 Task: In the Company fuji-tv.co.jp, schedule a meeting with title: 'Collaborative Discussion', Select date: '13 September, 2023', select start time: 12:00:PM. Add location in person New York with meeting description: Kindly join this meeting to understand Product Demo and Service Presentation. Add attendees from company's contact and save.. Logged in from softage.1@softage.net
Action: Mouse moved to (79, 48)
Screenshot: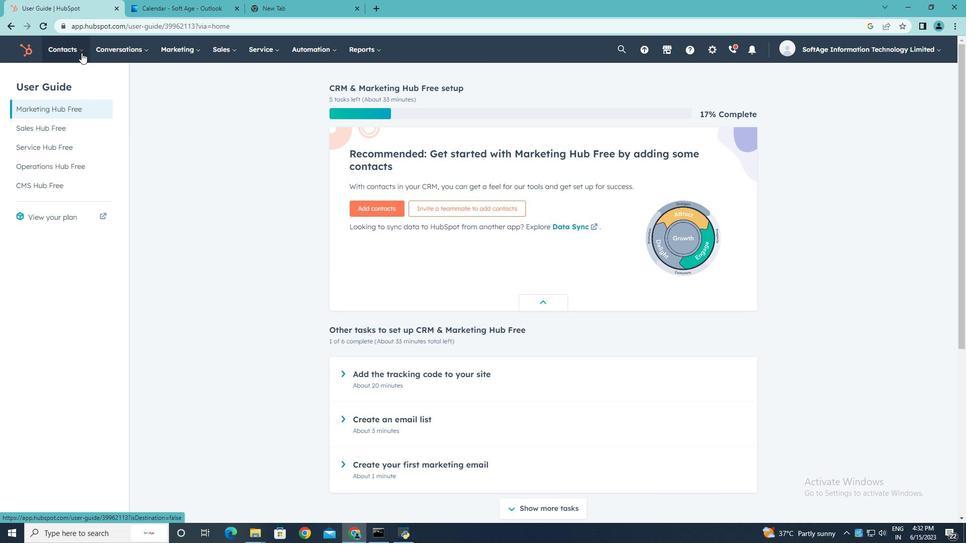 
Action: Mouse pressed left at (79, 48)
Screenshot: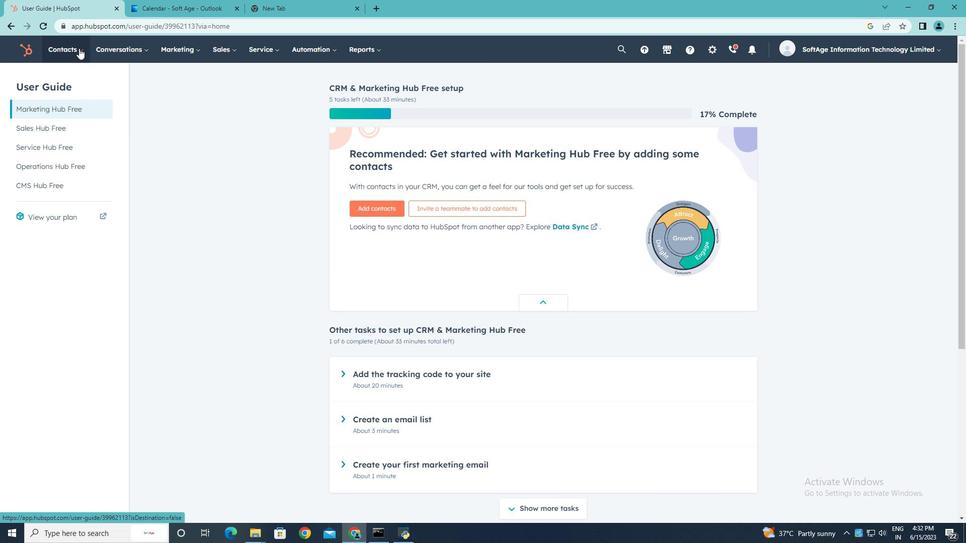 
Action: Mouse moved to (76, 96)
Screenshot: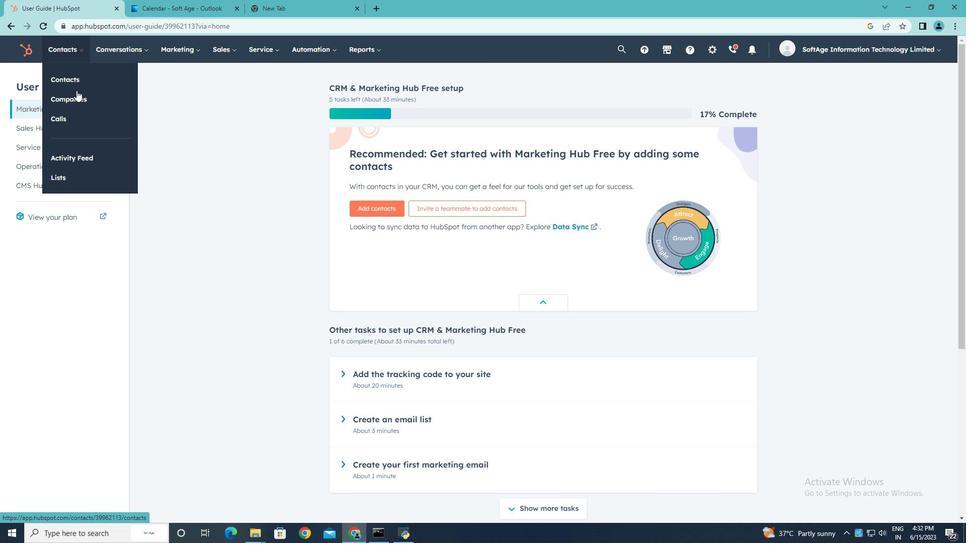 
Action: Mouse pressed left at (76, 96)
Screenshot: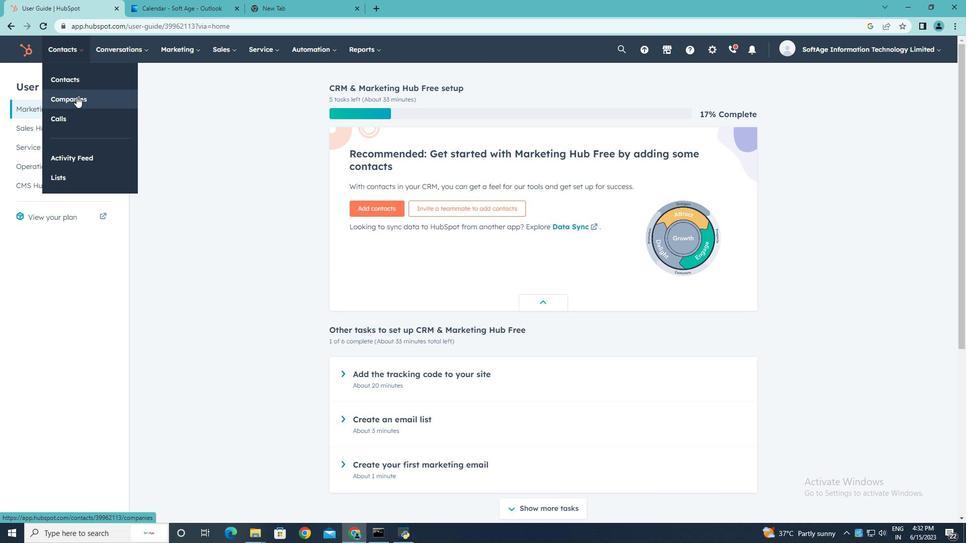 
Action: Mouse moved to (105, 162)
Screenshot: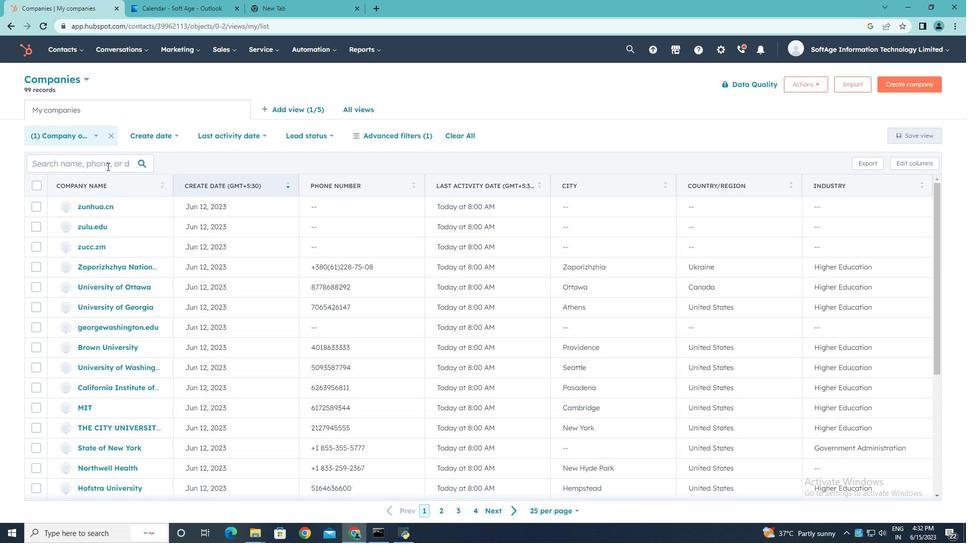 
Action: Mouse pressed left at (105, 162)
Screenshot: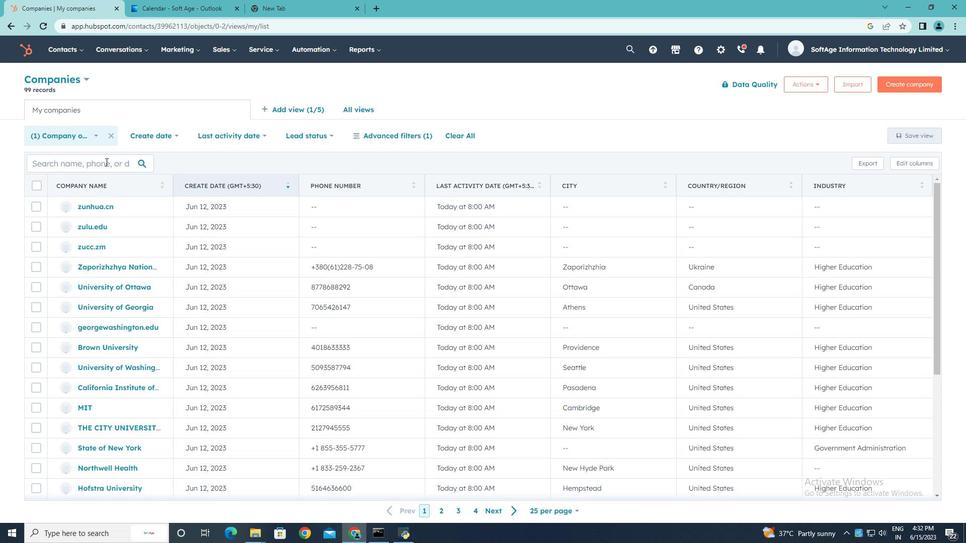 
Action: Key pressed fuji-tv.co.jp
Screenshot: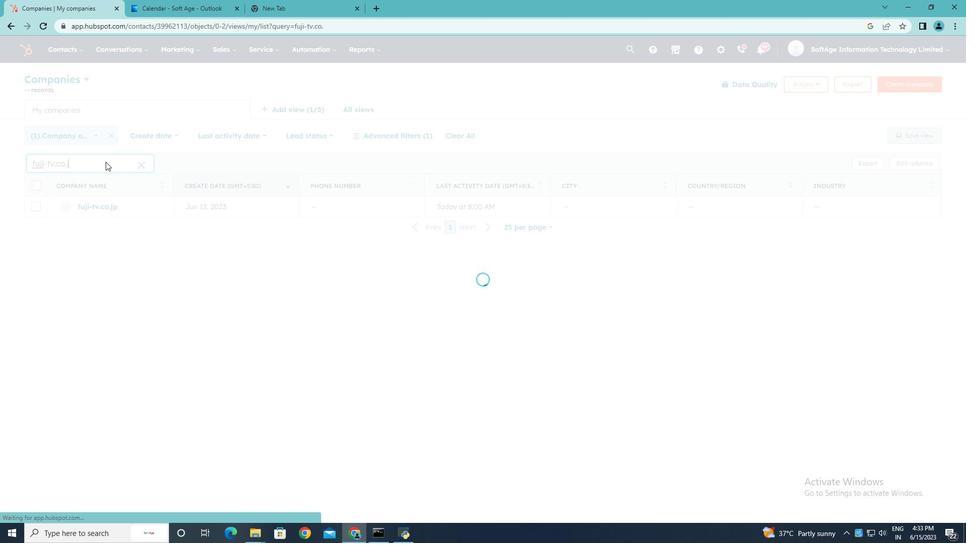 
Action: Mouse moved to (94, 206)
Screenshot: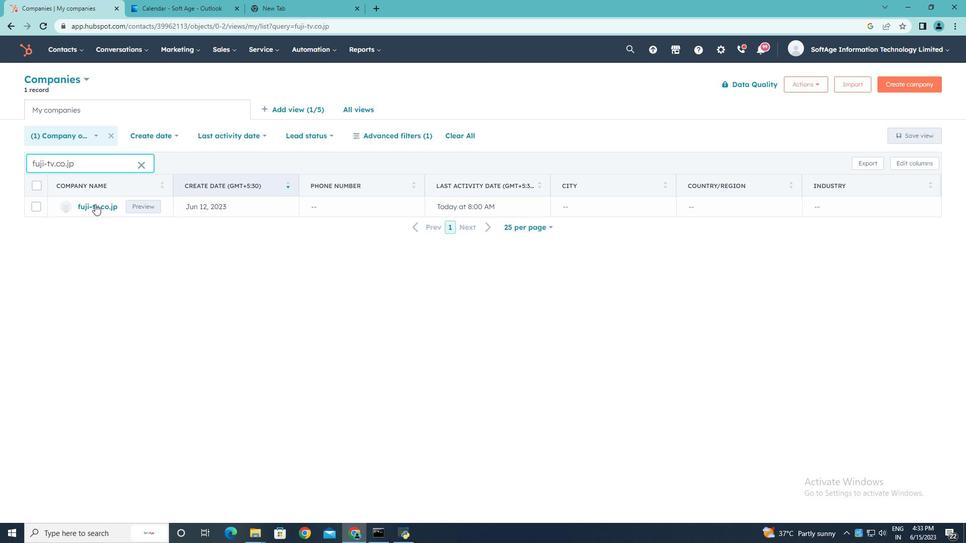 
Action: Mouse pressed left at (94, 206)
Screenshot: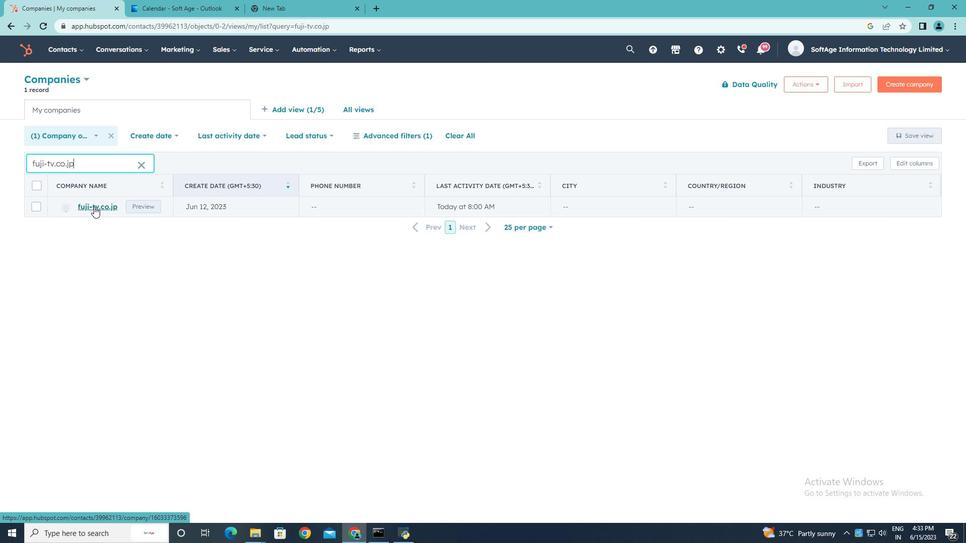 
Action: Mouse moved to (160, 161)
Screenshot: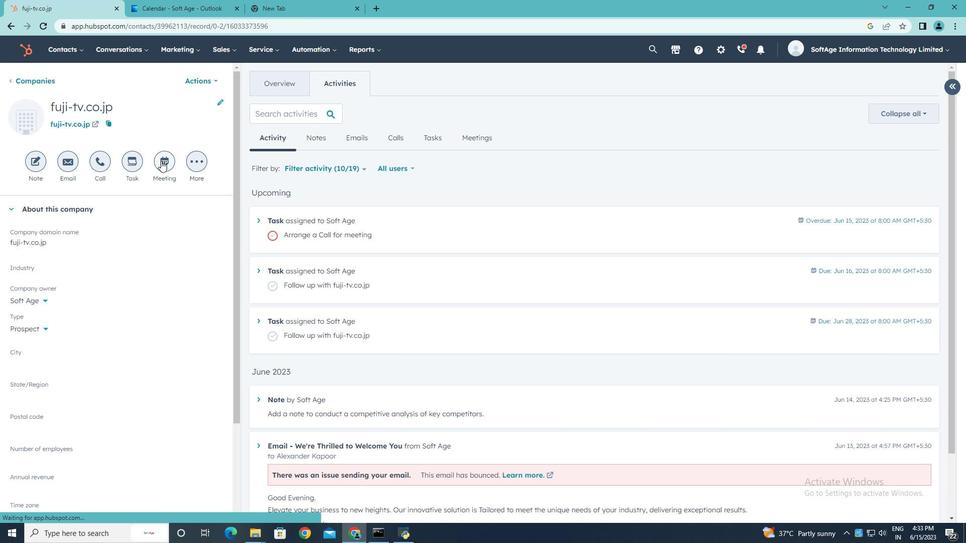
Action: Mouse pressed left at (160, 161)
Screenshot: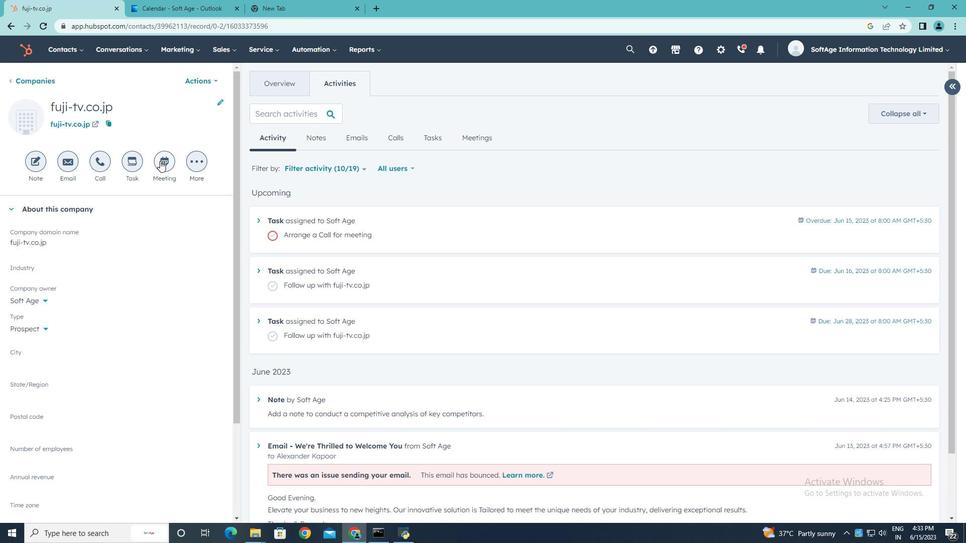 
Action: Mouse moved to (158, 162)
Screenshot: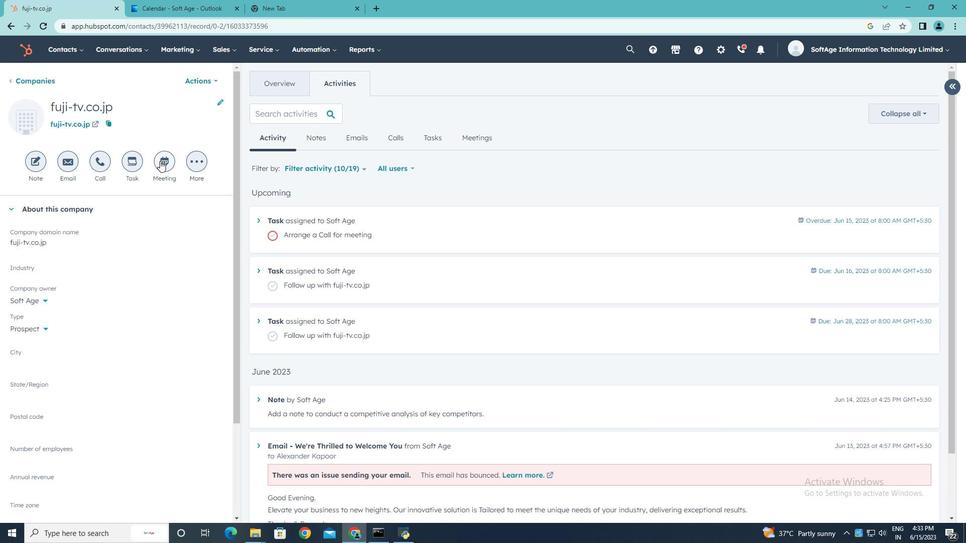 
Action: Key pressed <Key.shift>Collaborative<Key.space><Key.shift><Key.shift><Key.shift>Discussion.
Screenshot: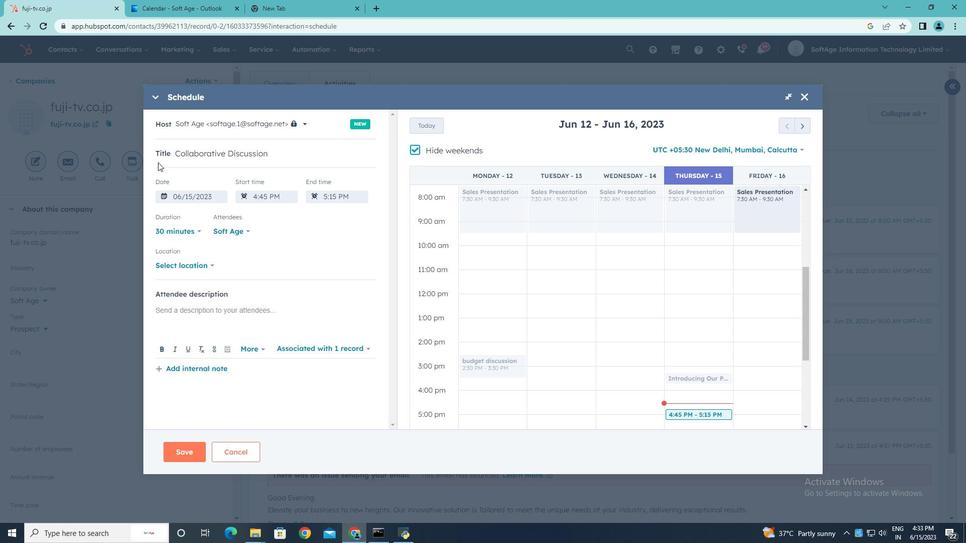 
Action: Mouse moved to (413, 151)
Screenshot: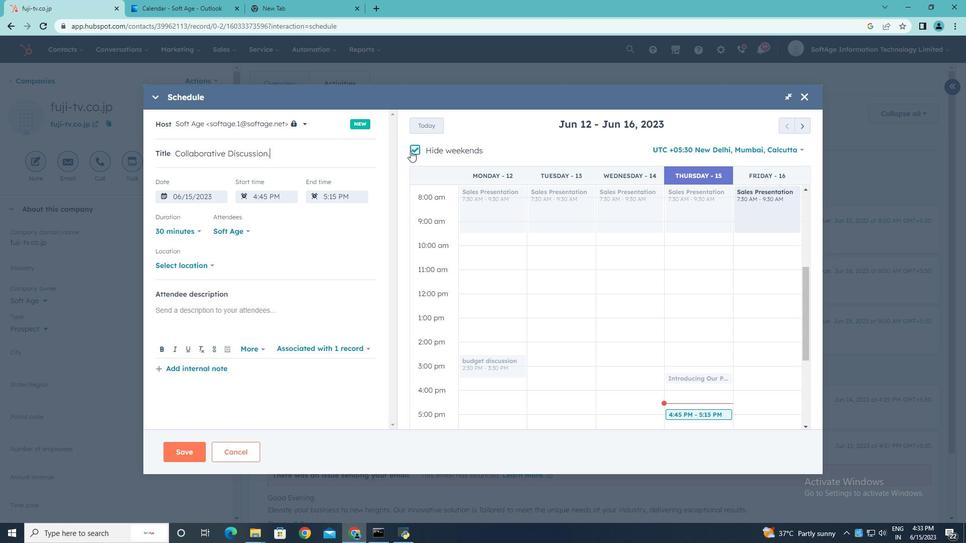 
Action: Mouse pressed left at (413, 151)
Screenshot: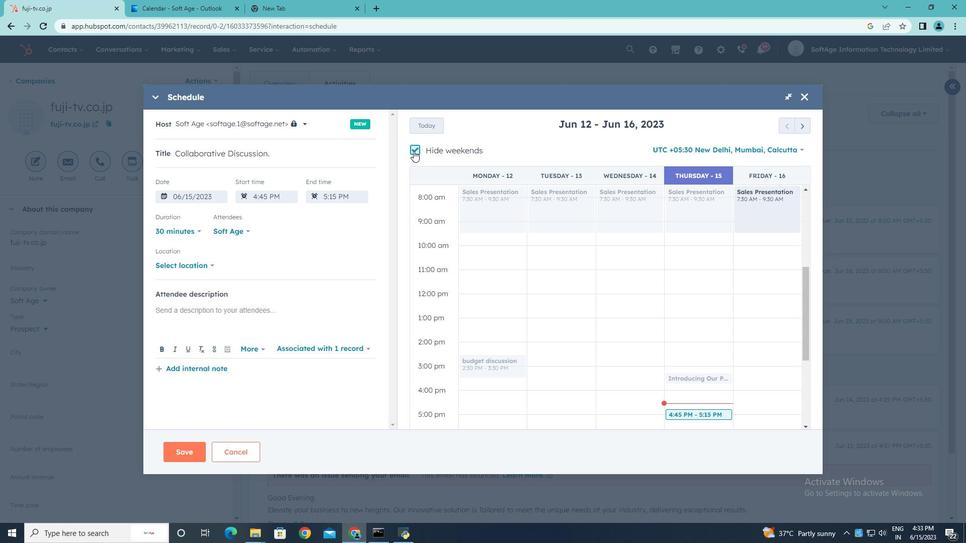 
Action: Mouse moved to (807, 125)
Screenshot: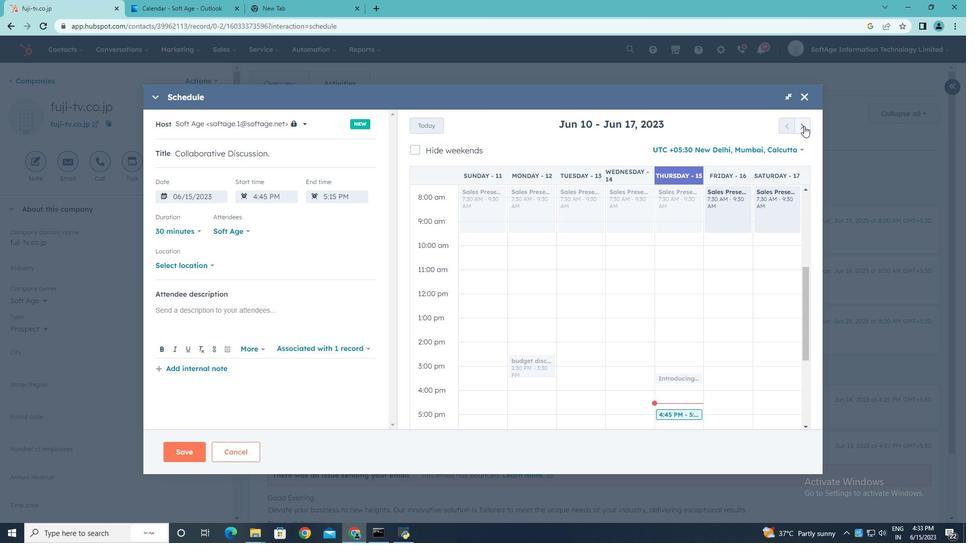 
Action: Mouse pressed left at (807, 125)
Screenshot: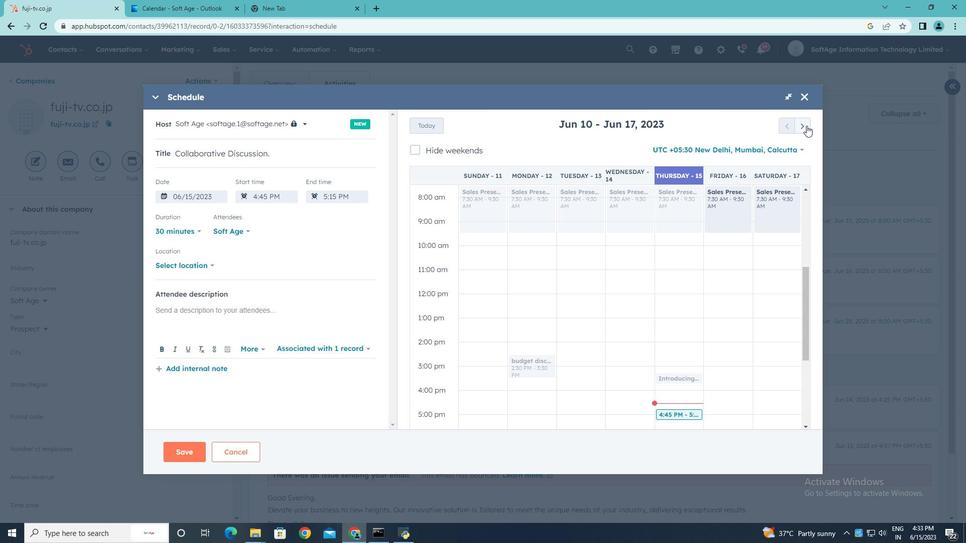 
Action: Mouse pressed left at (807, 125)
Screenshot: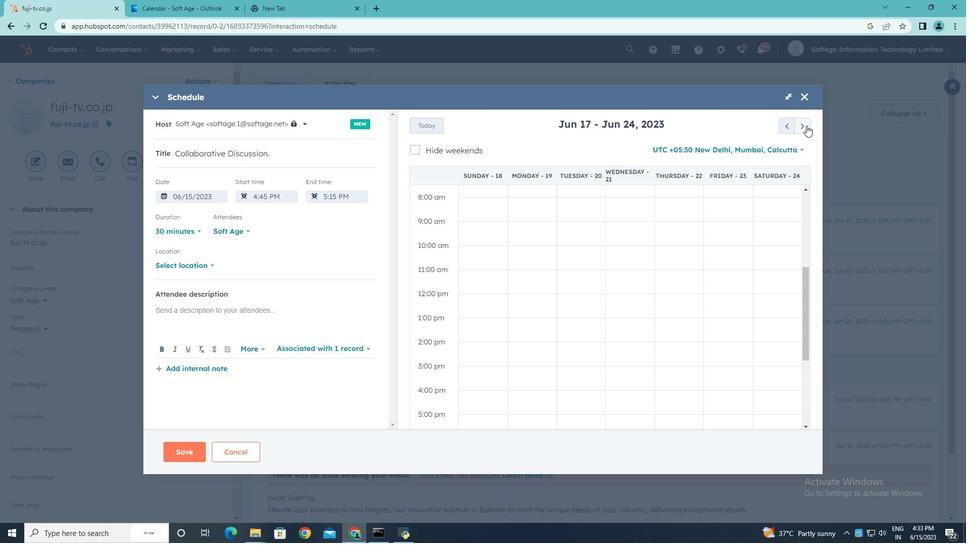 
Action: Mouse pressed left at (807, 125)
Screenshot: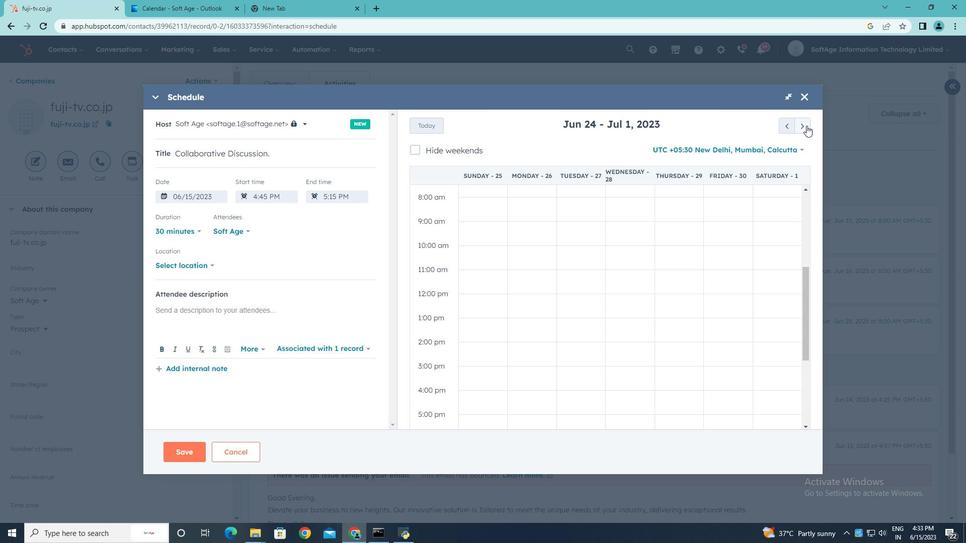 
Action: Mouse pressed left at (807, 125)
Screenshot: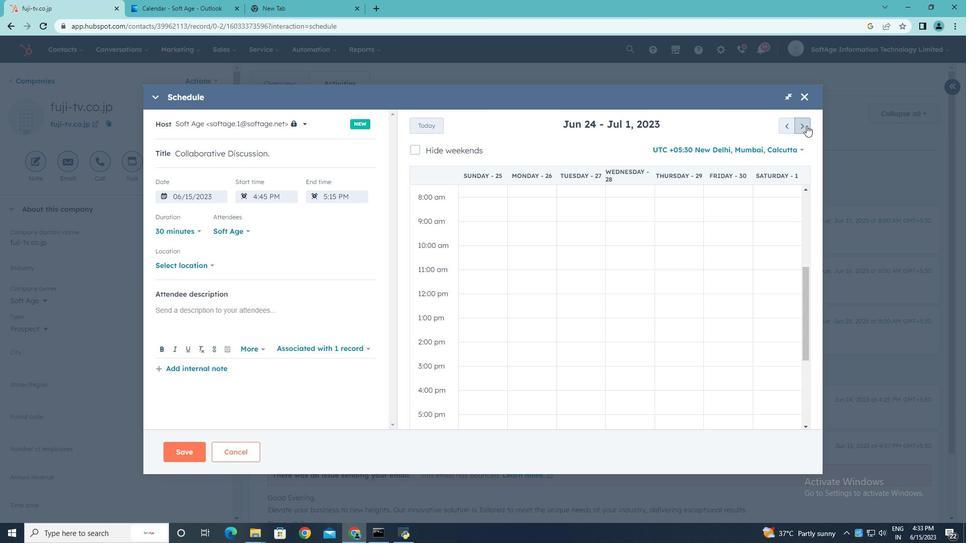 
Action: Mouse pressed left at (807, 125)
Screenshot: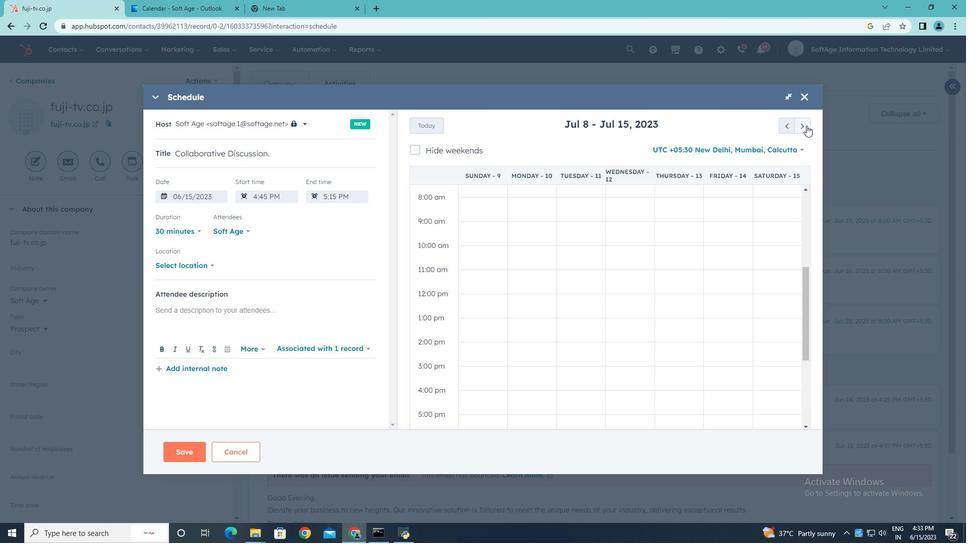 
Action: Mouse pressed left at (807, 125)
Screenshot: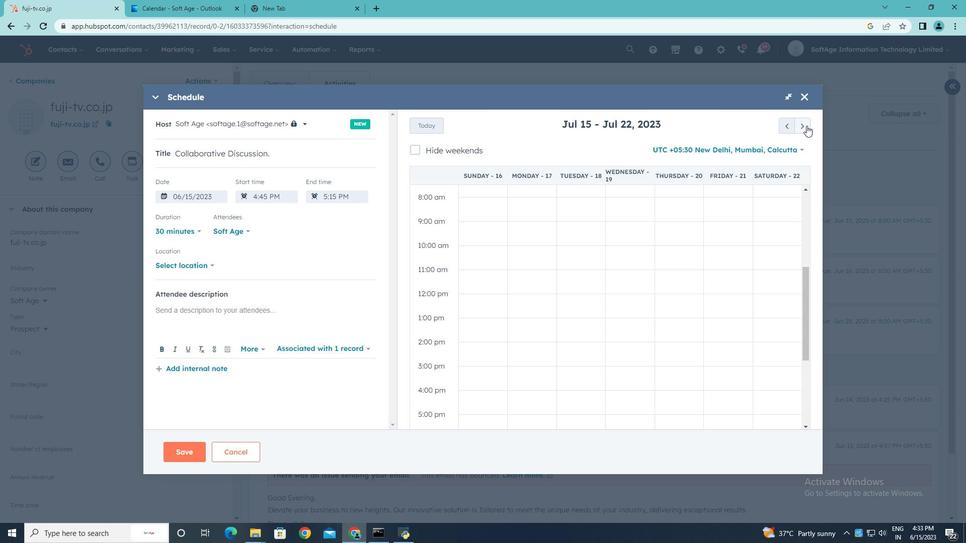 
Action: Mouse pressed left at (807, 125)
Screenshot: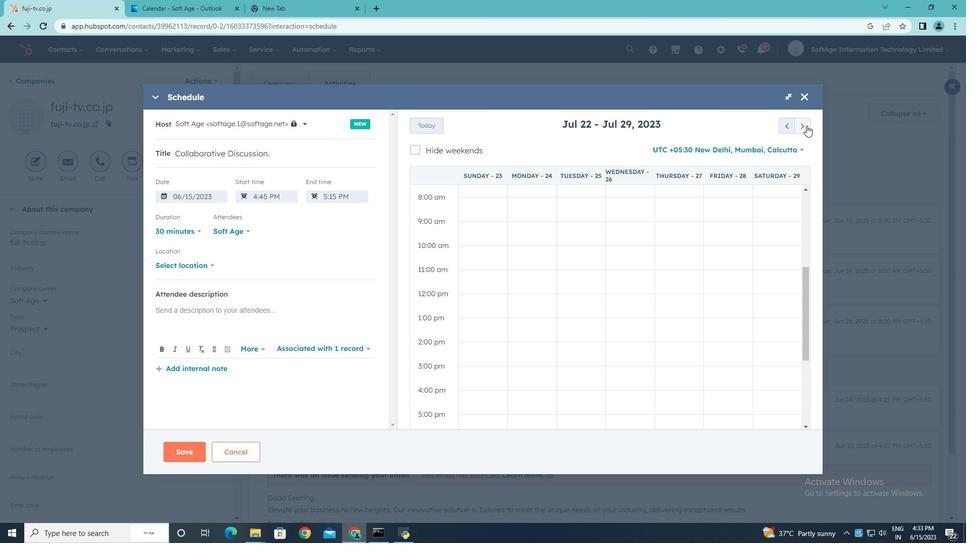 
Action: Mouse pressed left at (807, 125)
Screenshot: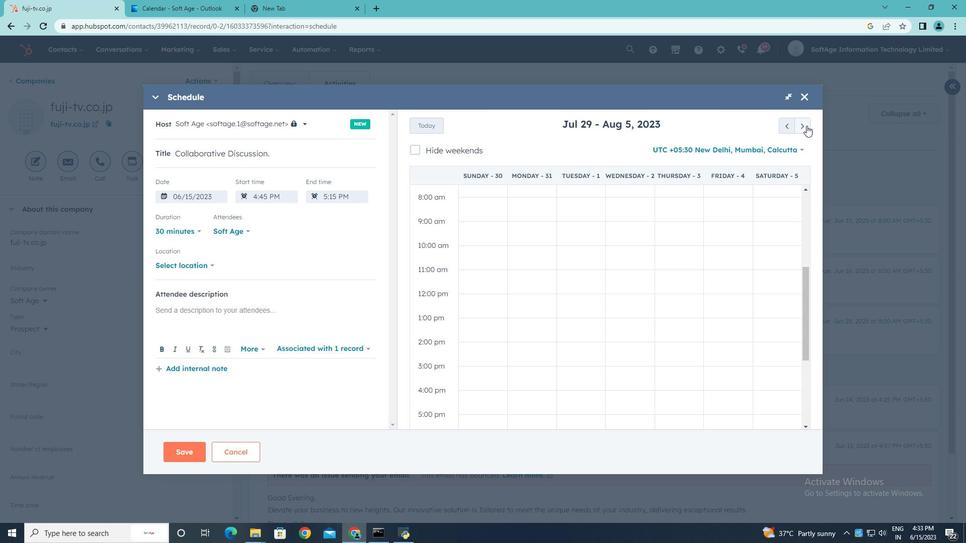 
Action: Mouse pressed left at (807, 125)
Screenshot: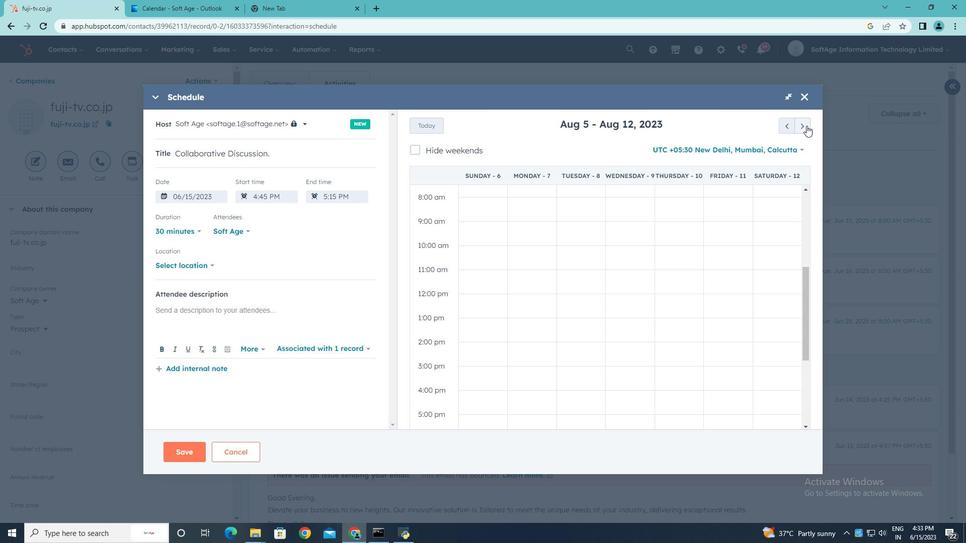 
Action: Mouse pressed left at (807, 125)
Screenshot: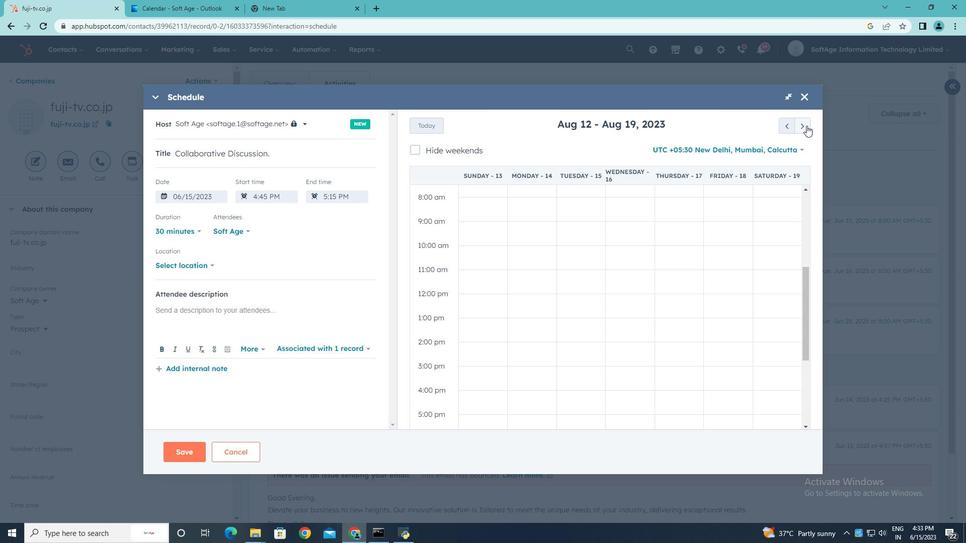 
Action: Mouse pressed left at (807, 125)
Screenshot: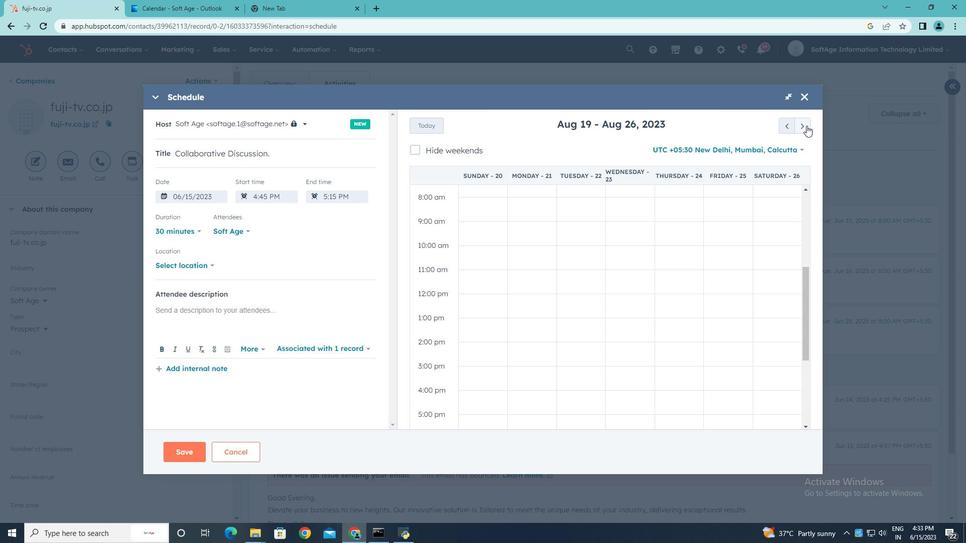 
Action: Mouse pressed left at (807, 125)
Screenshot: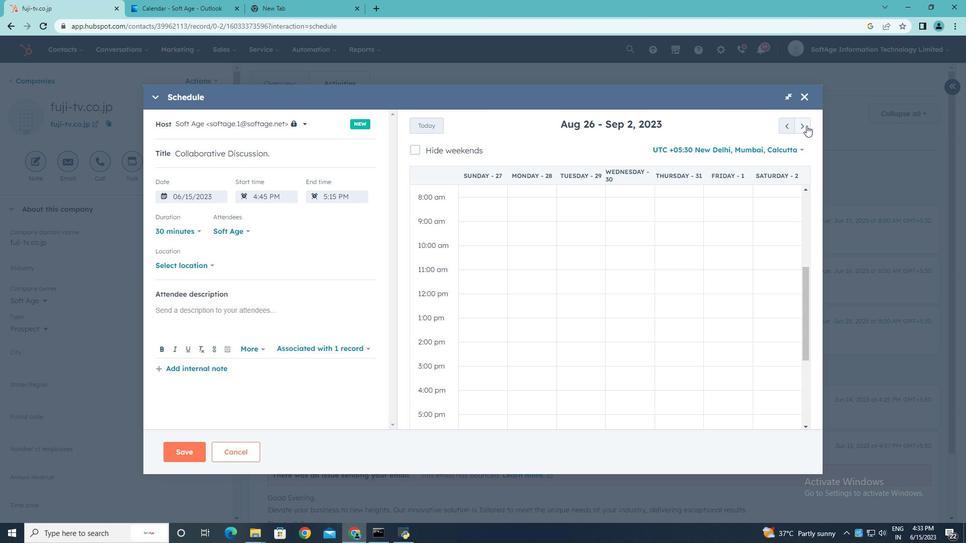 
Action: Mouse pressed left at (807, 125)
Screenshot: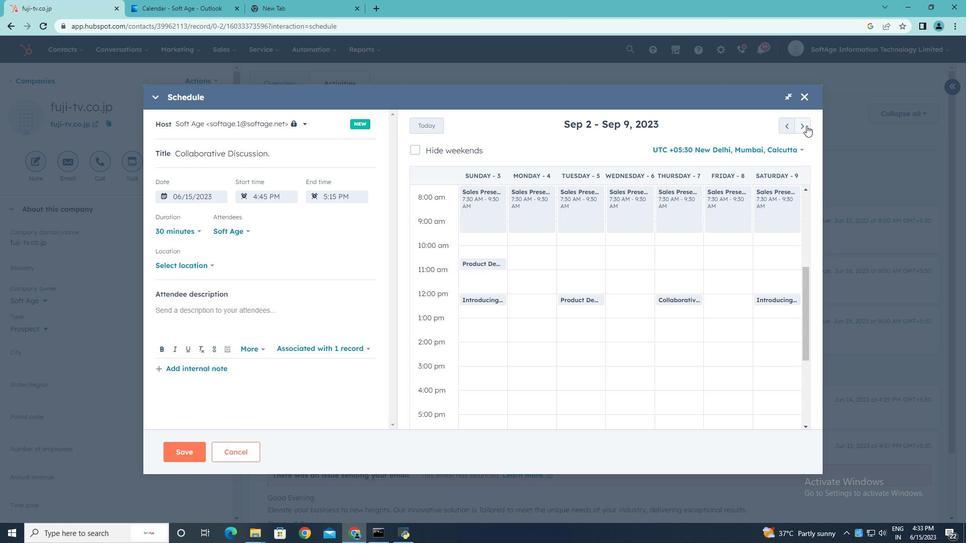 
Action: Mouse moved to (628, 298)
Screenshot: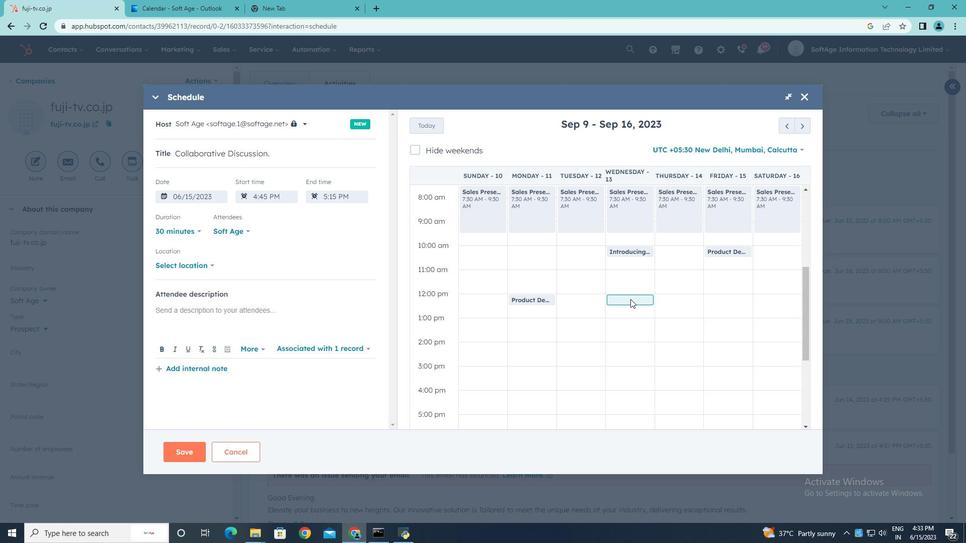 
Action: Mouse pressed left at (628, 298)
Screenshot: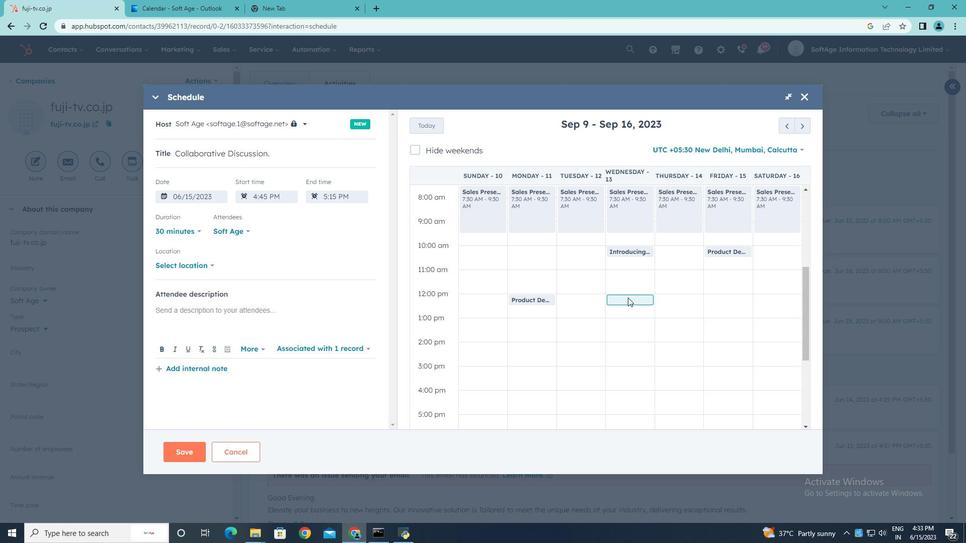 
Action: Mouse moved to (212, 267)
Screenshot: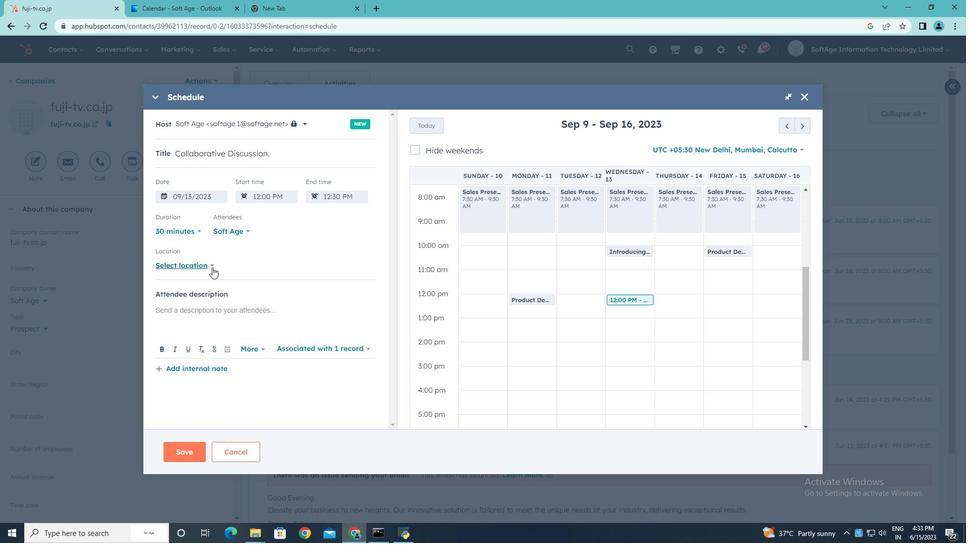 
Action: Mouse pressed left at (212, 267)
Screenshot: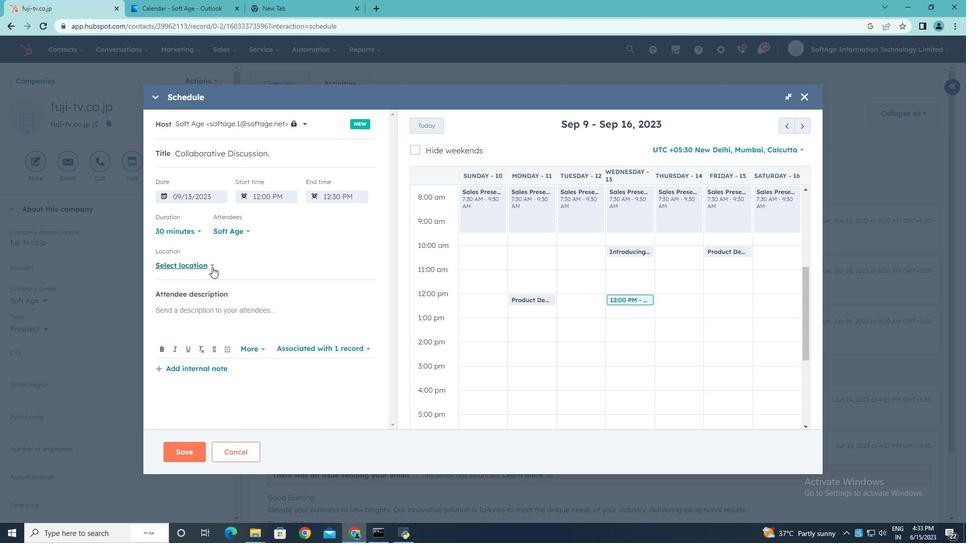 
Action: Mouse moved to (241, 265)
Screenshot: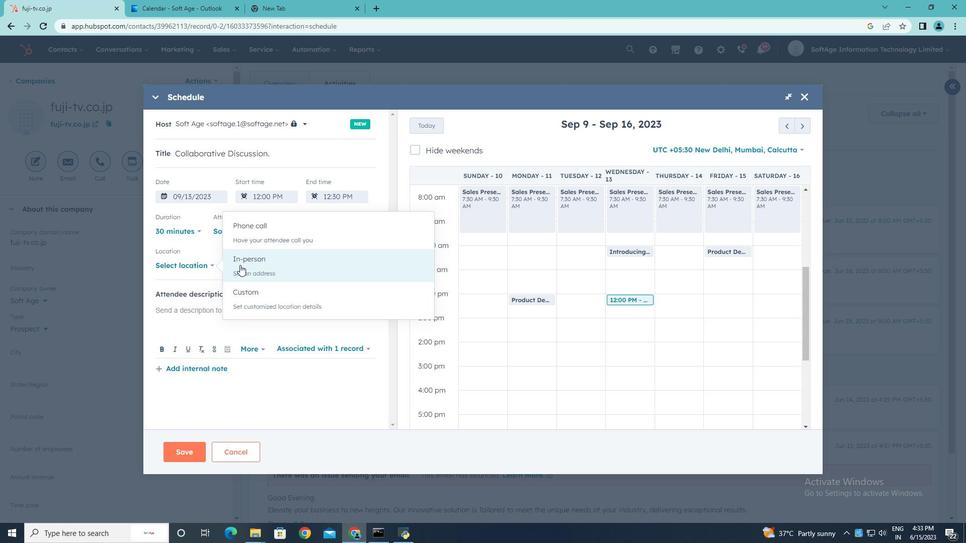 
Action: Mouse pressed left at (241, 265)
Screenshot: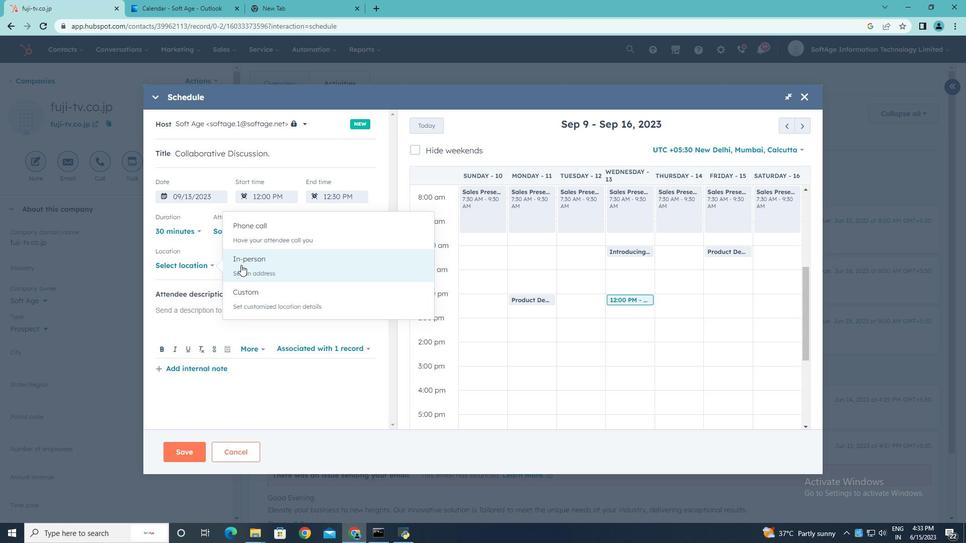
Action: Mouse moved to (241, 265)
Screenshot: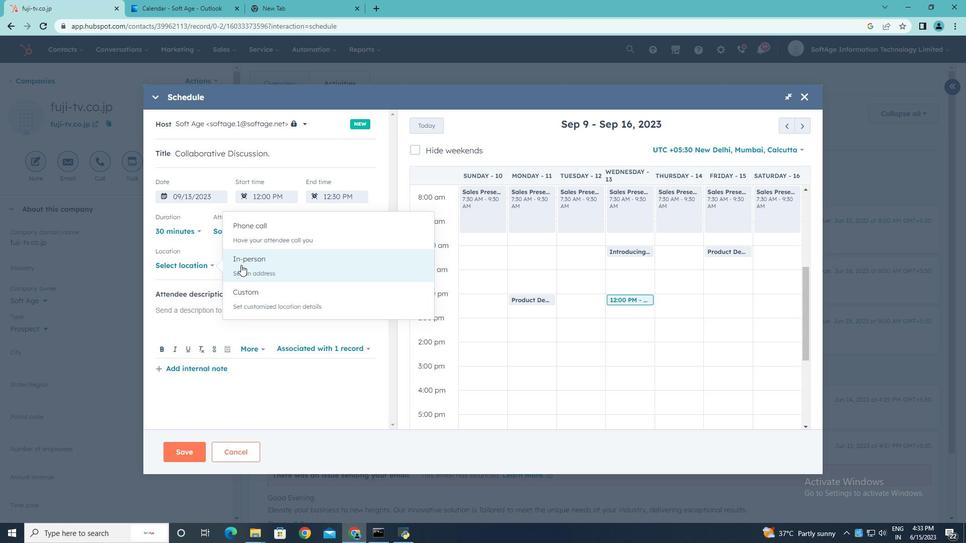 
Action: Mouse pressed left at (241, 265)
Screenshot: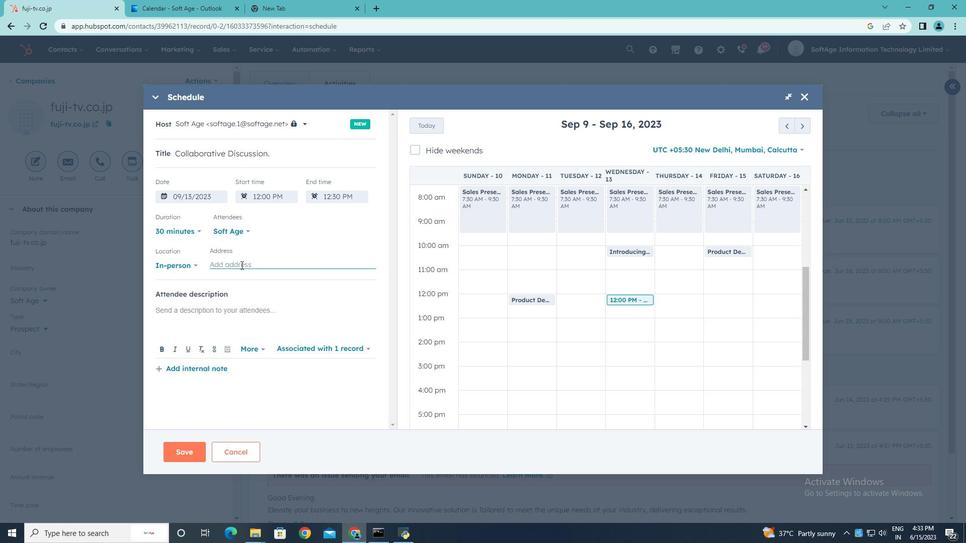 
Action: Key pressed n<Key.backspace><Key.shift>New<Key.space><Key.shift>York
Screenshot: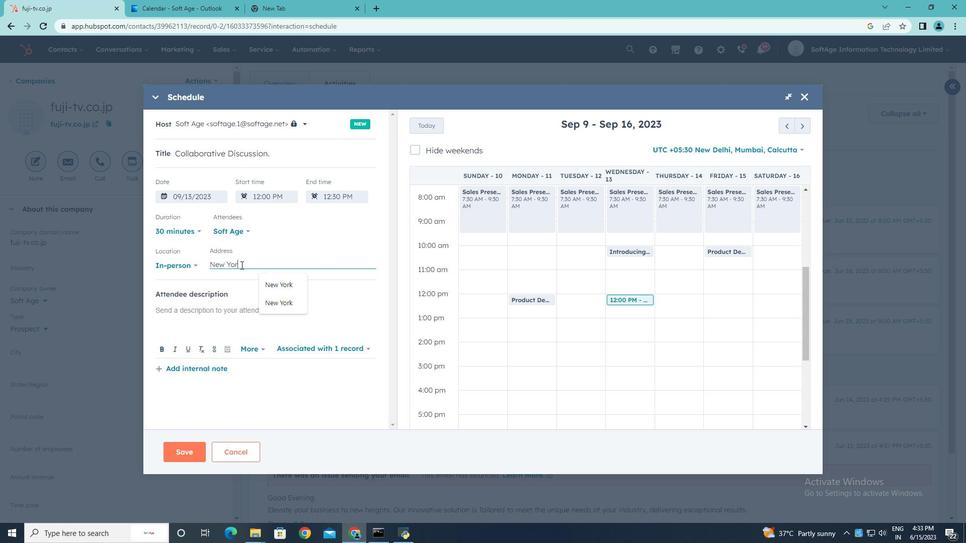 
Action: Mouse moved to (174, 309)
Screenshot: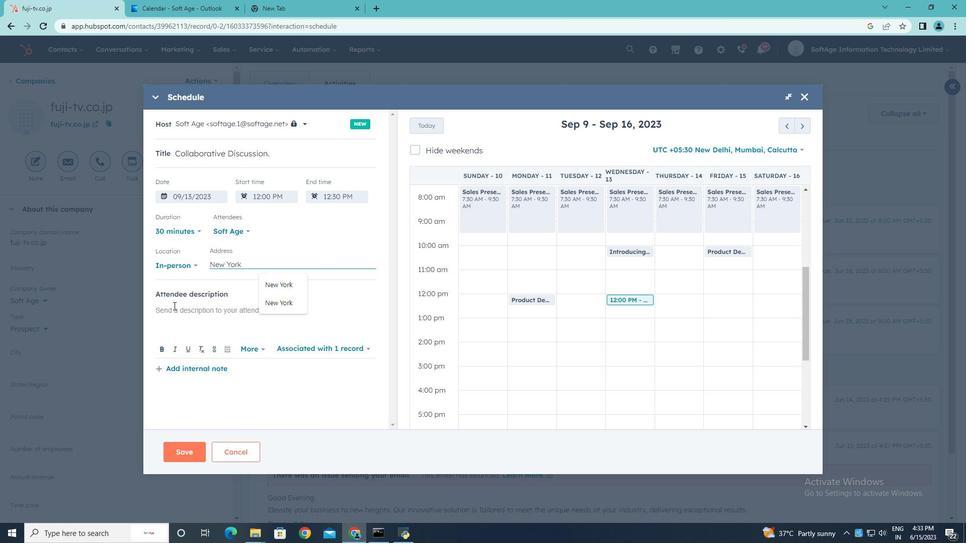 
Action: Mouse pressed left at (174, 309)
Screenshot: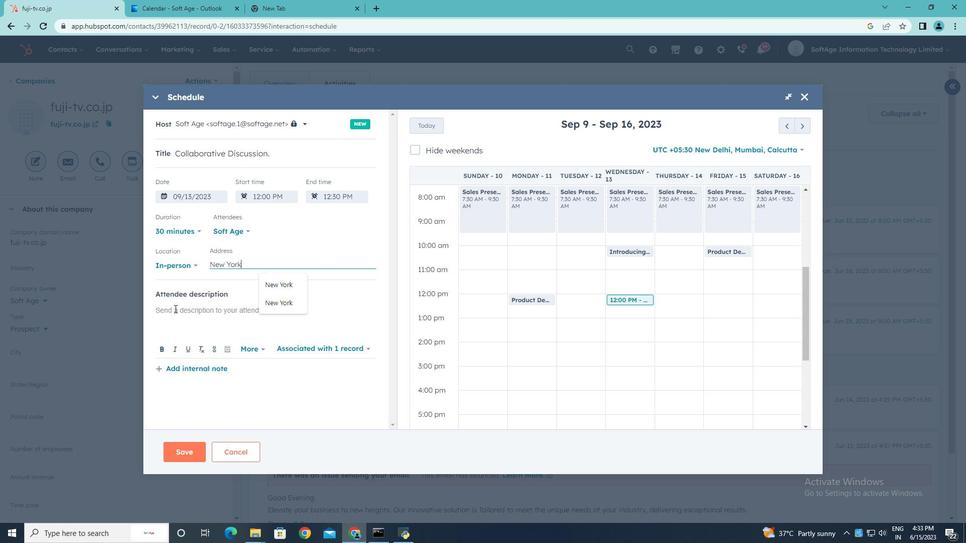
Action: Key pressed <Key.shift>Kindly<Key.space>join<Key.space>th<Key.backspace><Key.backspace>this<Key.space>meeting<Key.space><Key.space><Key.backspace>to<Key.space>understanding<Key.space><Key.backspace><Key.backspace><Key.backspace><Key.backspace><Key.backspace>d<Key.space><Key.shift><Key.shift><Key.shift><Key.shift><Key.shift><Key.shift><Key.shift><Key.shift>Product<Key.space><Key.shift>Demo<Key.space>and<Key.space><Key.shift>Service<Key.space><Key.shift><Key.shift><Key.shift><Key.shift><Key.shift><Key.shift><Key.shift><Key.shift><Key.shift><Key.shift><Key.shift><Key.shift><Key.shift><Key.shift><Key.shift><Key.shift><Key.shift><Key.shift><Key.shift><Key.shift><Key.shift><Key.shift><Key.shift><Key.shift><Key.shift><Key.shift><Key.shift><Key.shift><Key.shift><Key.shift><Key.shift><Key.shift><Key.shift><Key.shift><Key.shift><Key.shift><Key.shift><Key.shift><Key.shift><Key.shift><Key.shift><Key.shift><Key.shift><Key.shift>Presentation.
Screenshot: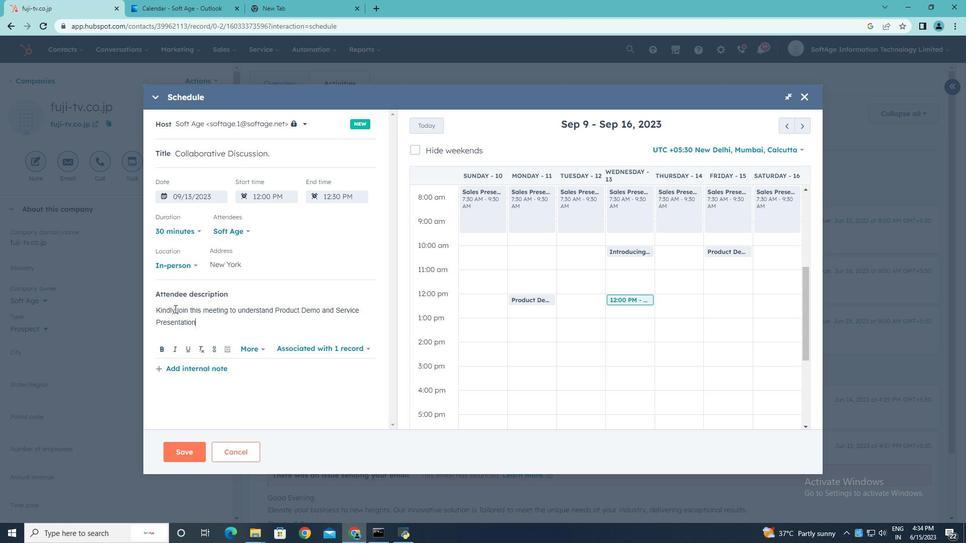 
Action: Mouse moved to (243, 229)
Screenshot: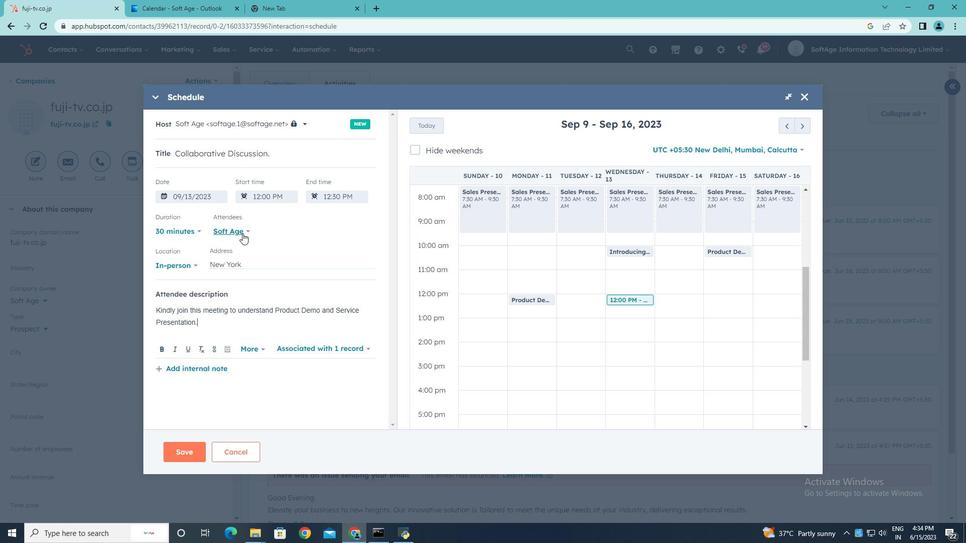 
Action: Mouse pressed left at (243, 229)
Screenshot: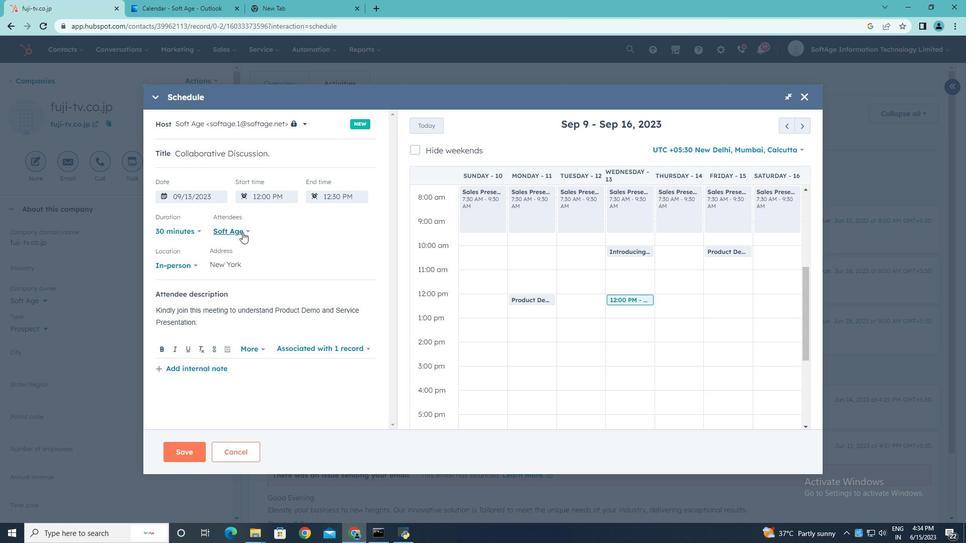 
Action: Mouse moved to (181, 362)
Screenshot: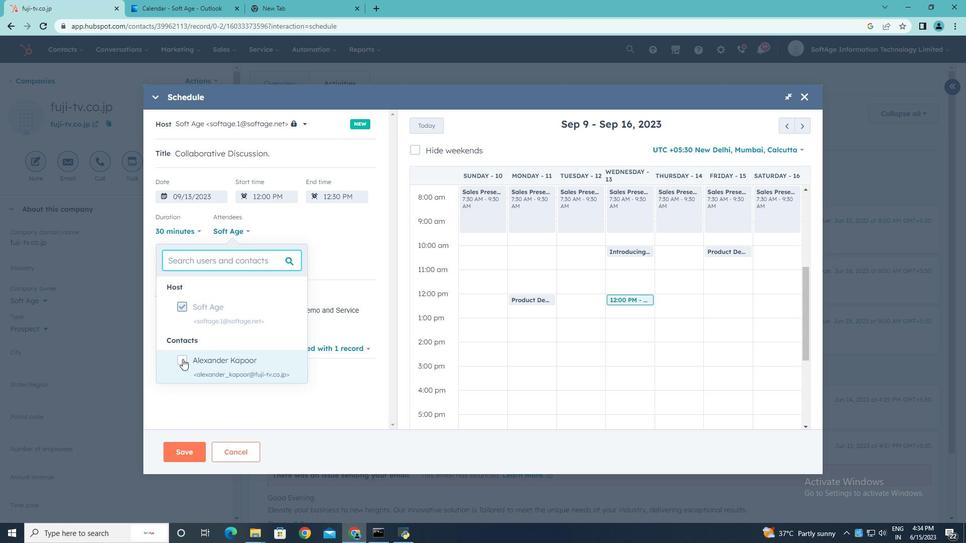 
Action: Mouse pressed left at (181, 362)
Screenshot: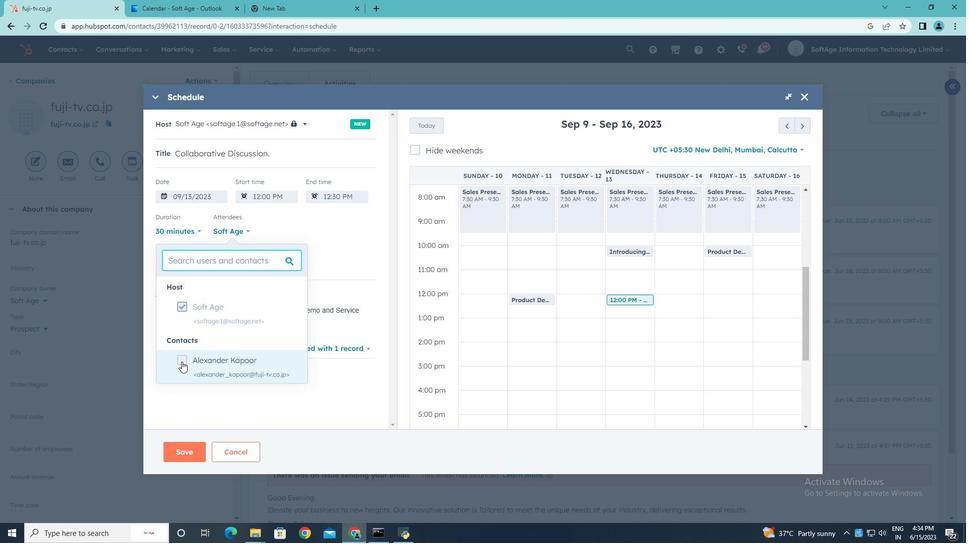 
Action: Mouse moved to (362, 391)
Screenshot: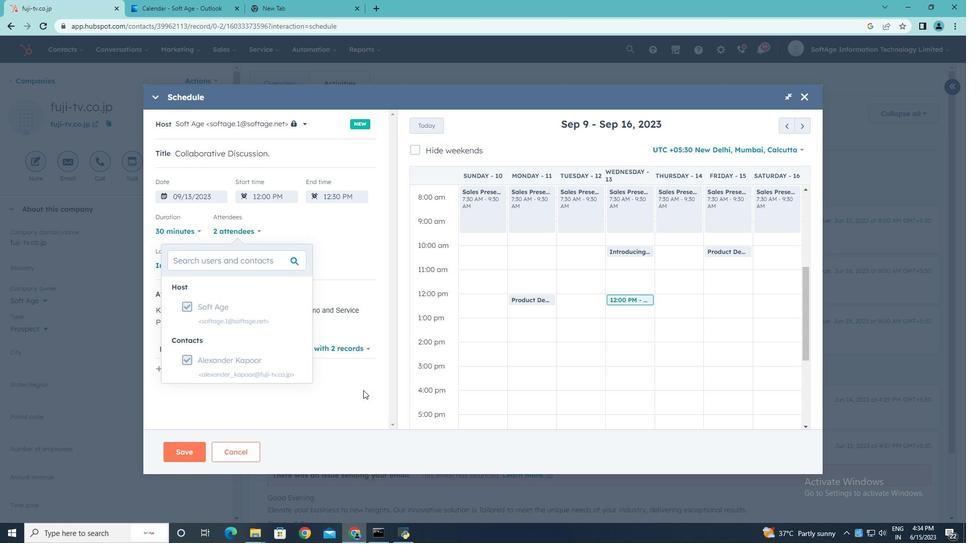 
Action: Mouse pressed left at (362, 391)
Screenshot: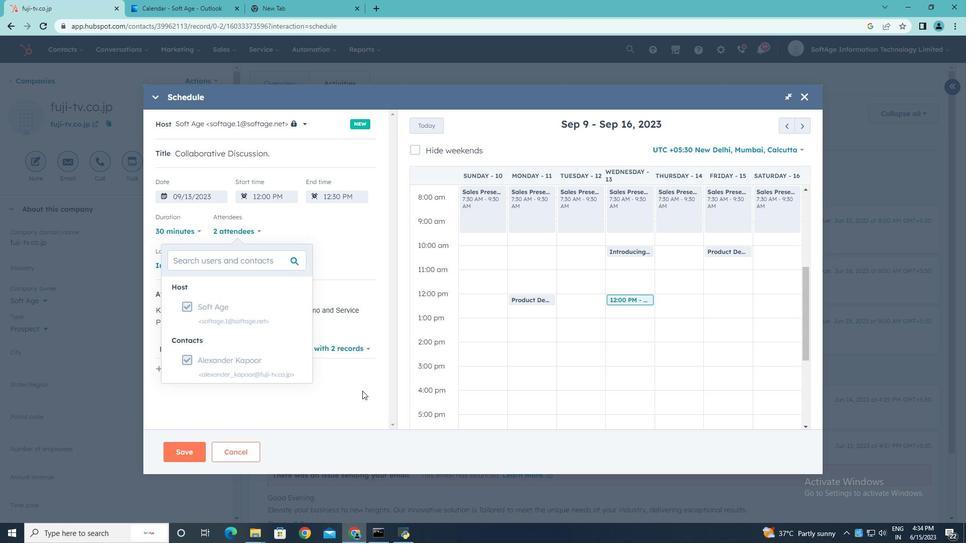 
Action: Mouse moved to (174, 451)
Screenshot: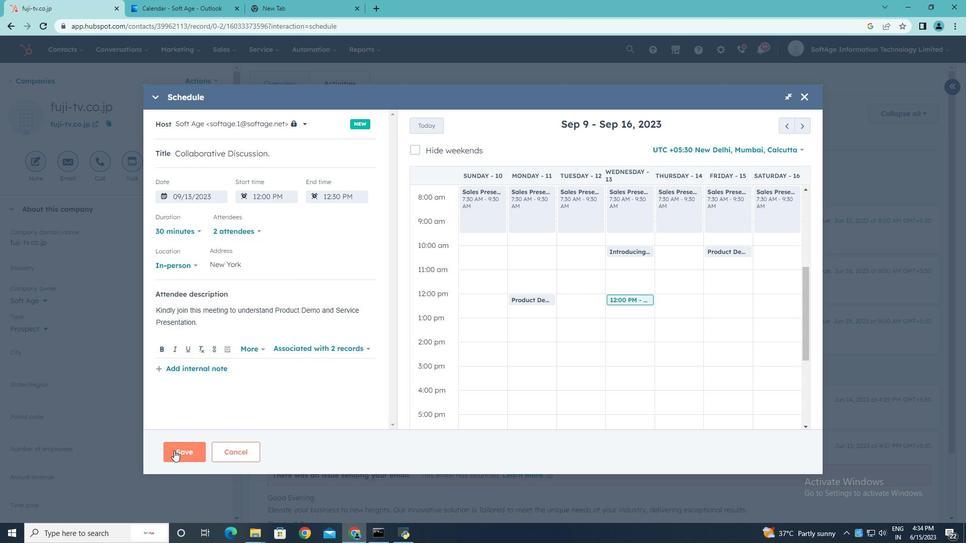 
Action: Mouse pressed left at (174, 451)
Screenshot: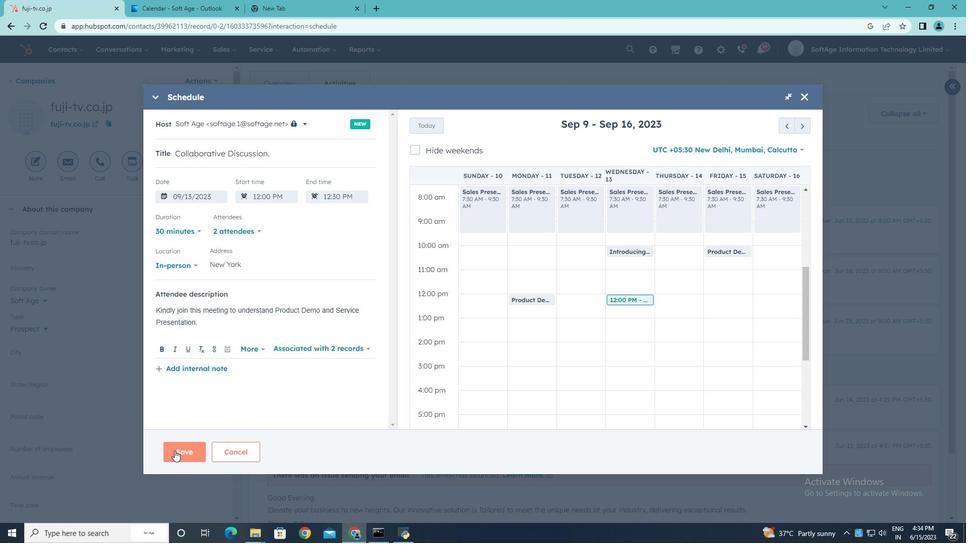 
